 Task: Create a due date automation trigger when advanced on, on the monday of the week before a card is due add content with a name not ending with resume at 11:00 AM.
Action: Mouse moved to (946, 76)
Screenshot: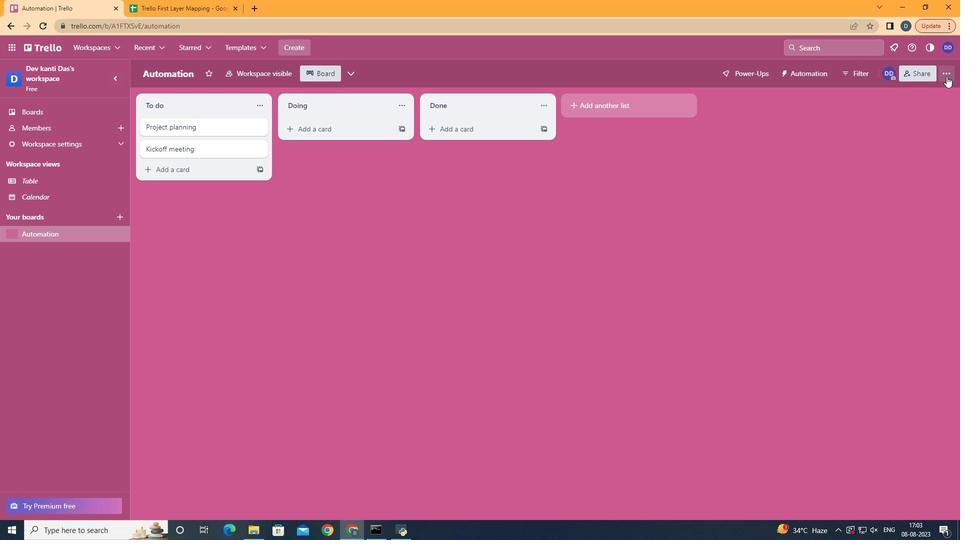 
Action: Mouse pressed left at (946, 76)
Screenshot: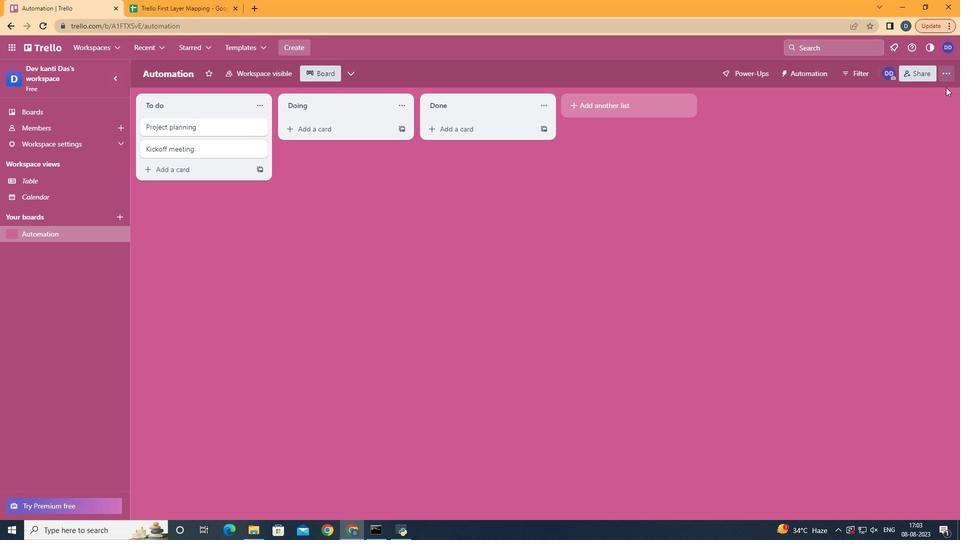 
Action: Mouse moved to (867, 217)
Screenshot: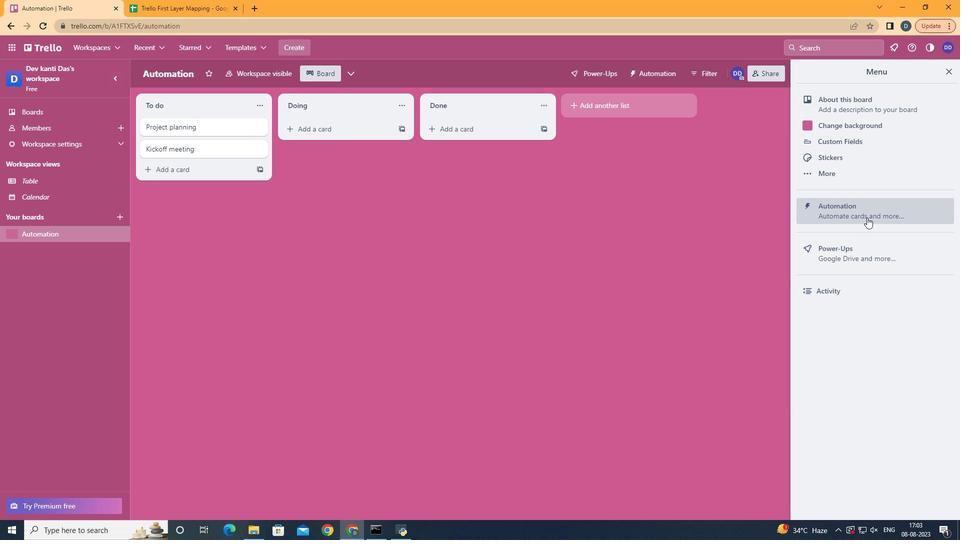 
Action: Mouse pressed left at (867, 217)
Screenshot: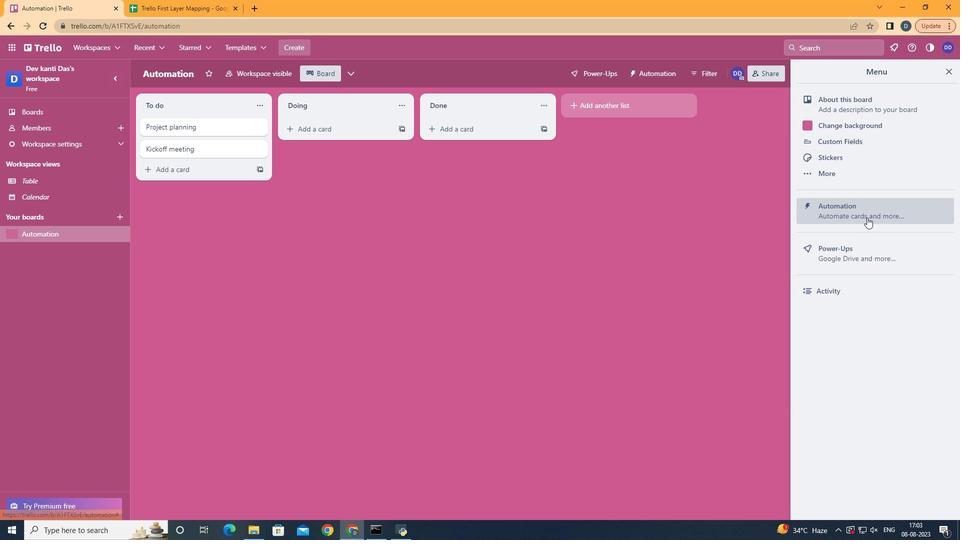 
Action: Mouse moved to (172, 207)
Screenshot: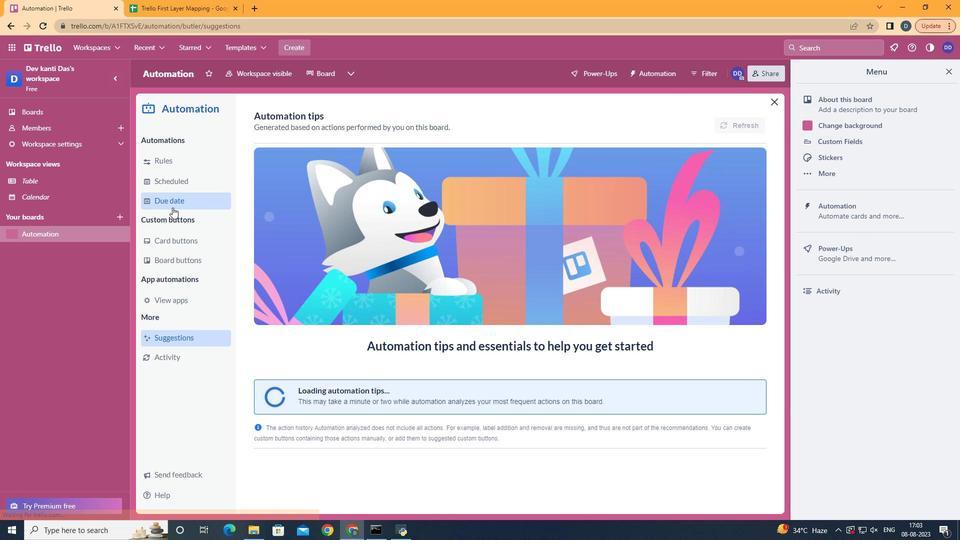 
Action: Mouse pressed left at (172, 207)
Screenshot: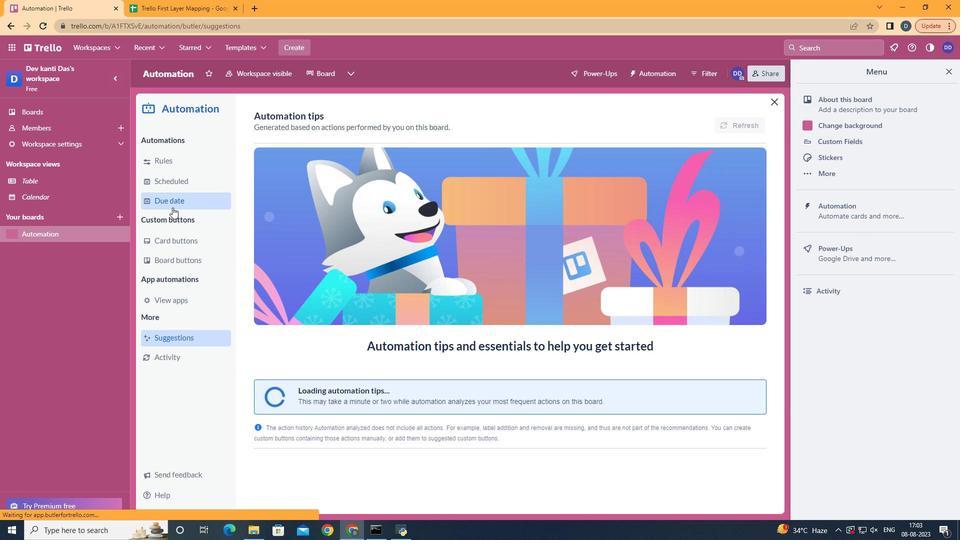 
Action: Mouse moved to (696, 119)
Screenshot: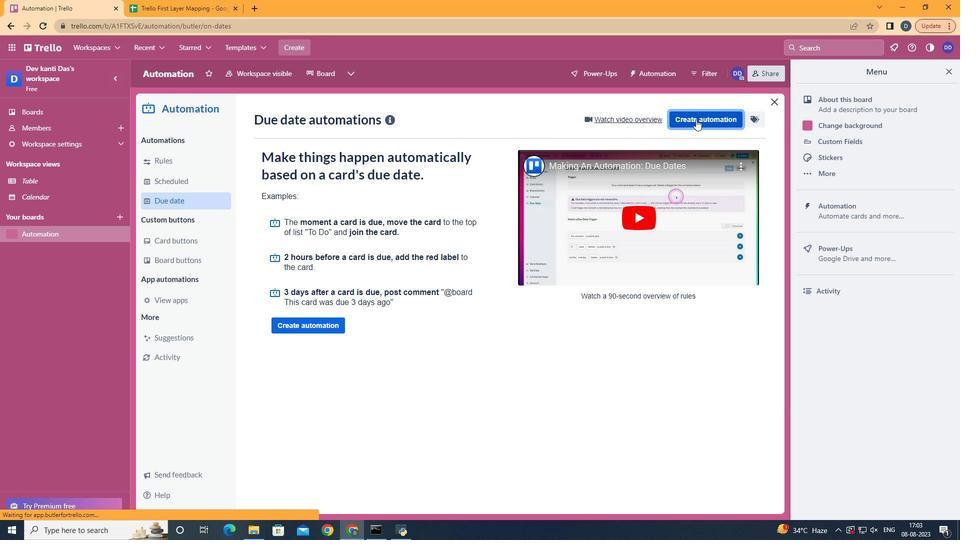 
Action: Mouse pressed left at (696, 119)
Screenshot: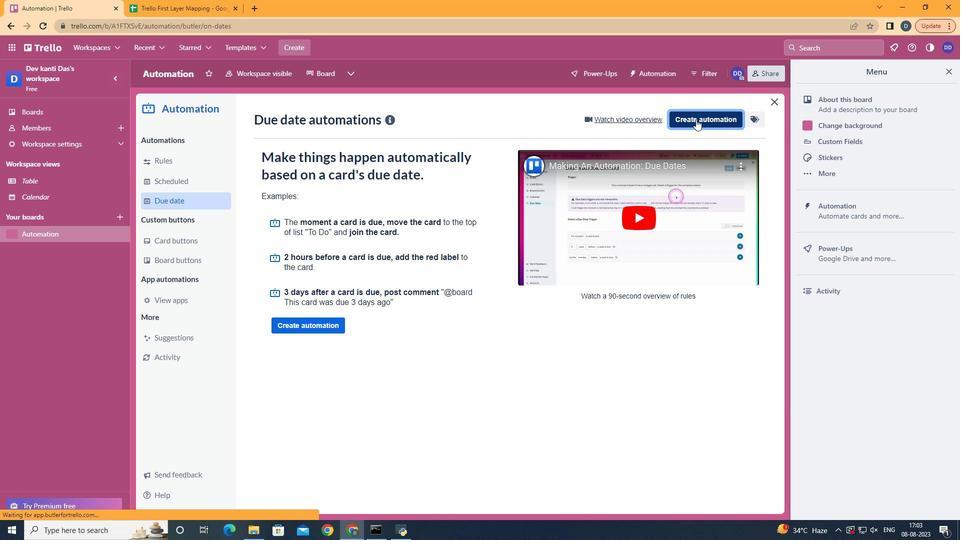 
Action: Mouse moved to (524, 215)
Screenshot: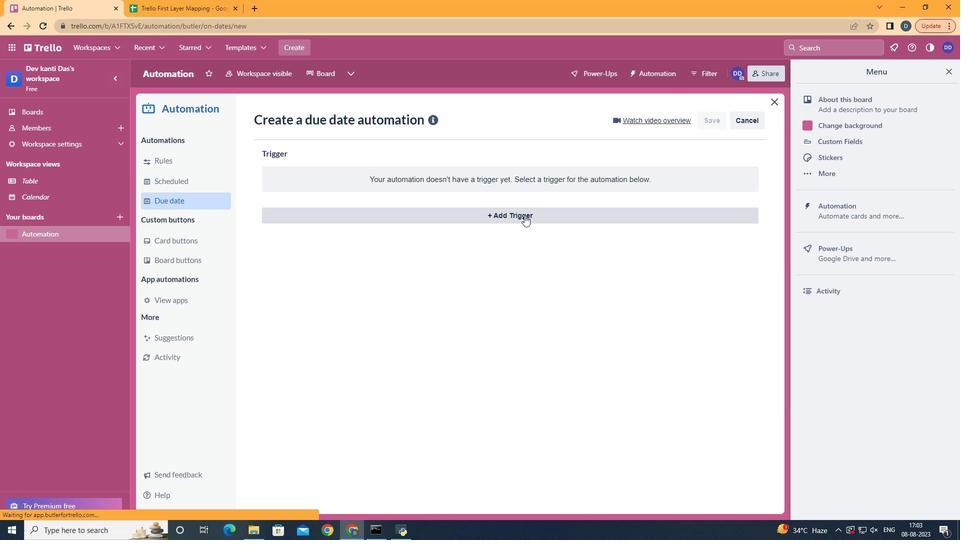 
Action: Mouse pressed left at (524, 215)
Screenshot: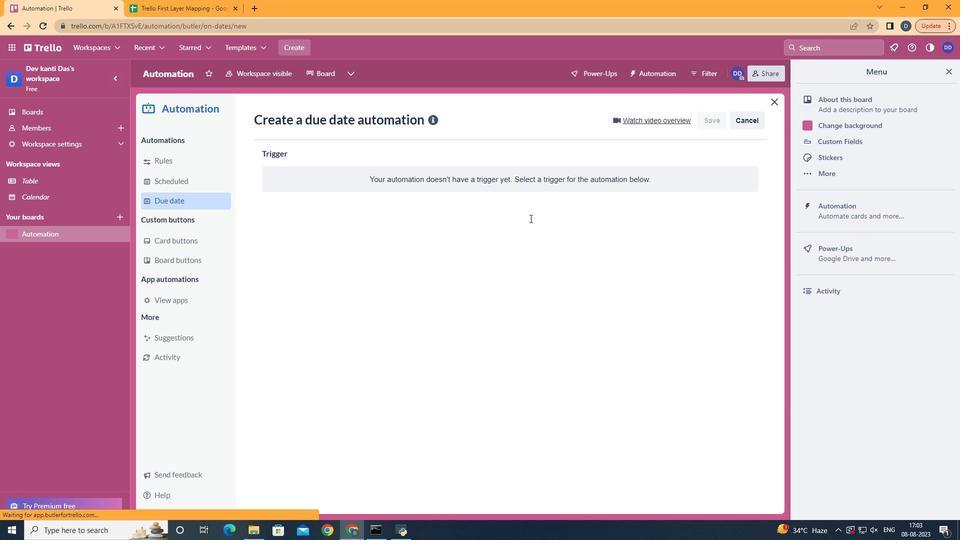 
Action: Mouse moved to (370, 486)
Screenshot: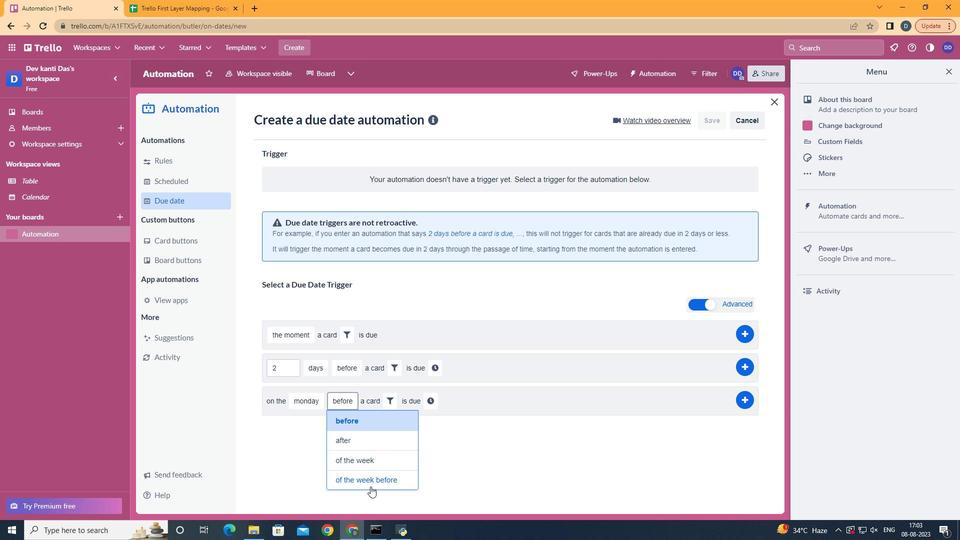
Action: Mouse pressed left at (370, 486)
Screenshot: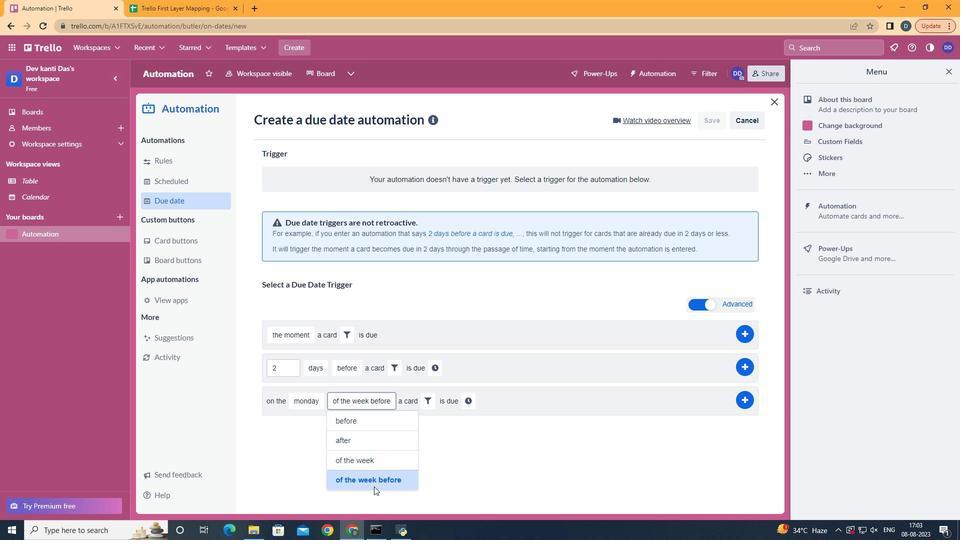 
Action: Mouse moved to (431, 402)
Screenshot: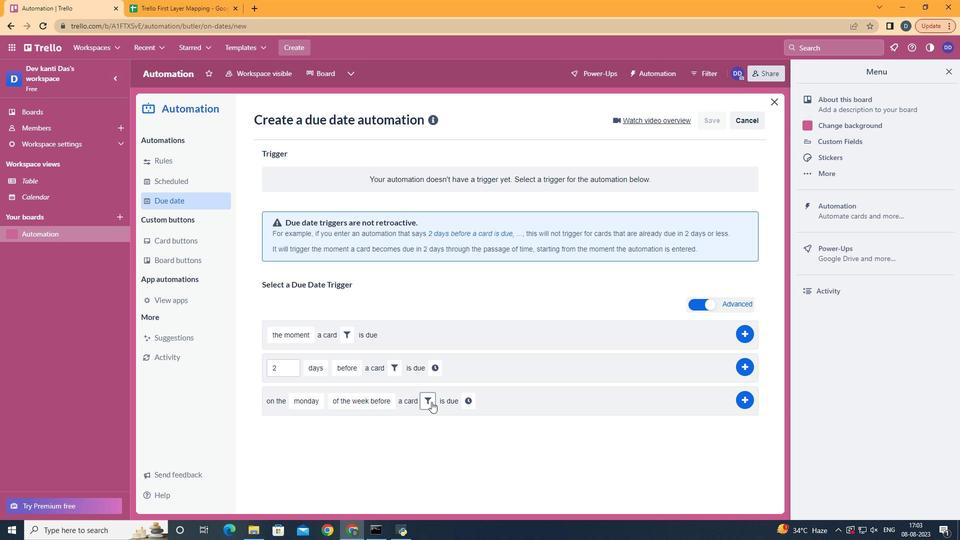 
Action: Mouse pressed left at (431, 402)
Screenshot: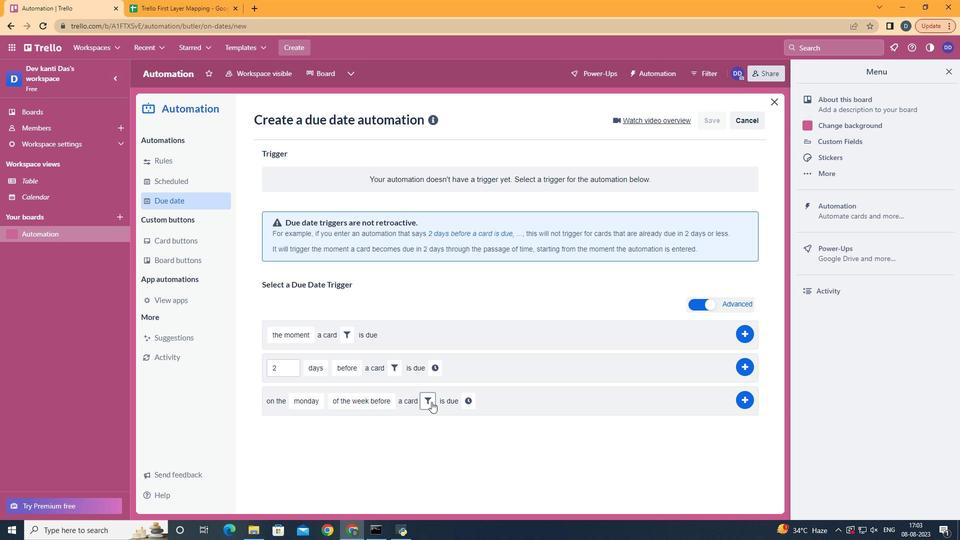 
Action: Mouse moved to (551, 434)
Screenshot: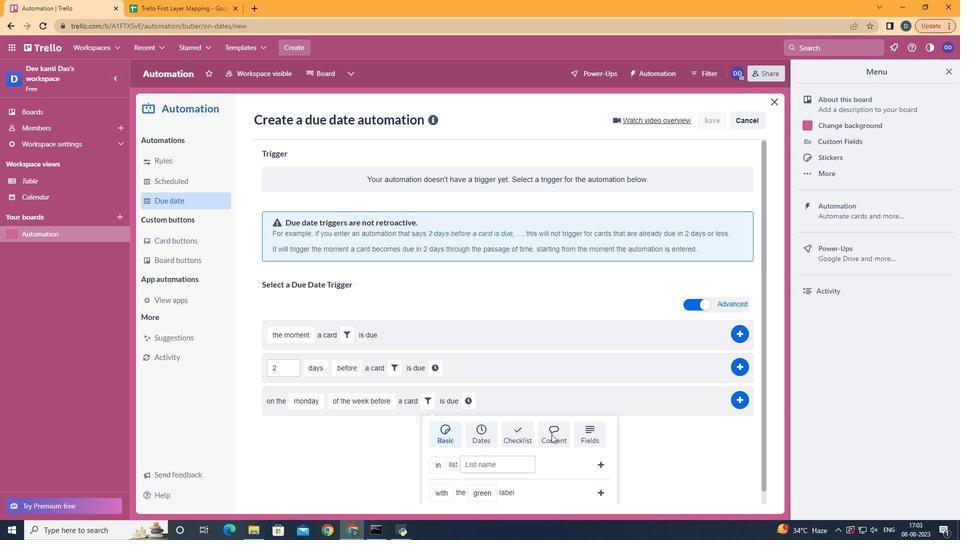 
Action: Mouse pressed left at (551, 434)
Screenshot: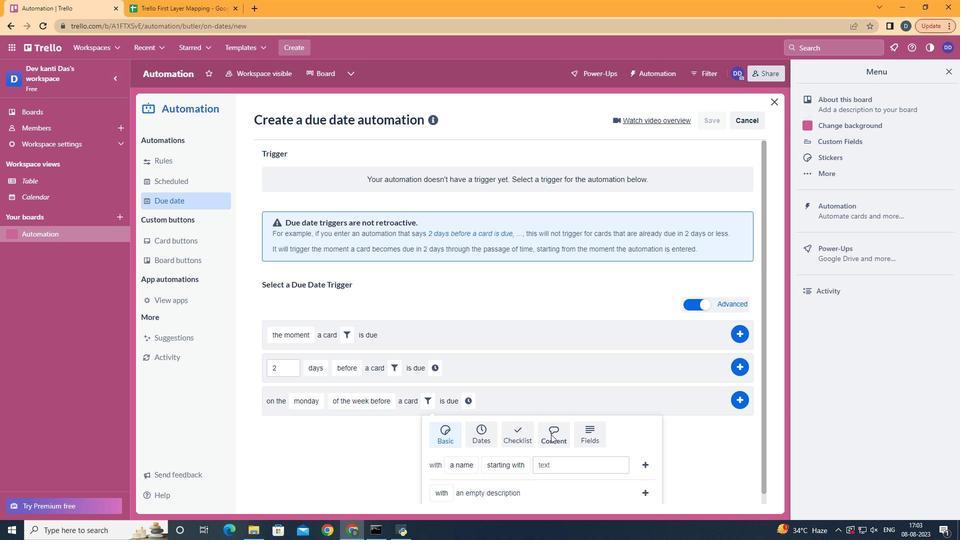 
Action: Mouse moved to (499, 404)
Screenshot: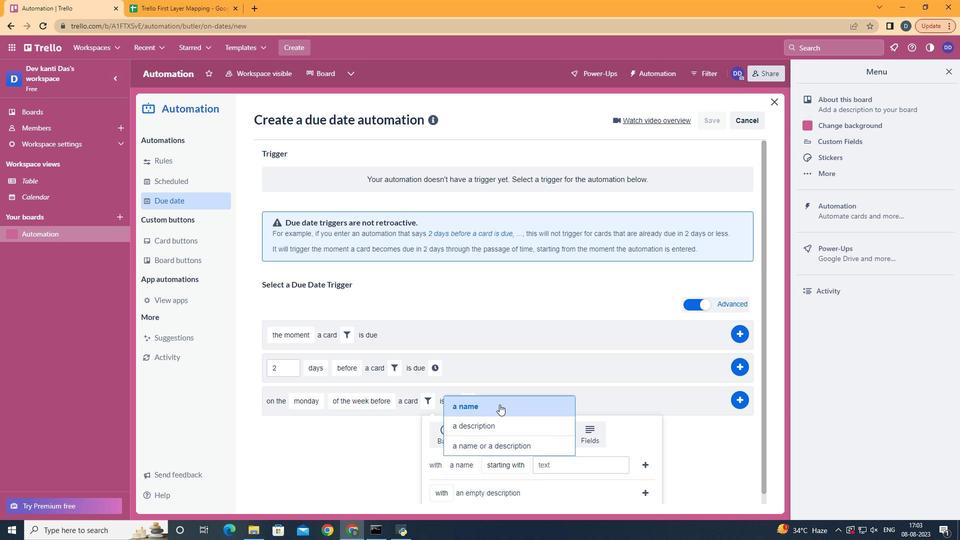 
Action: Mouse pressed left at (499, 404)
Screenshot: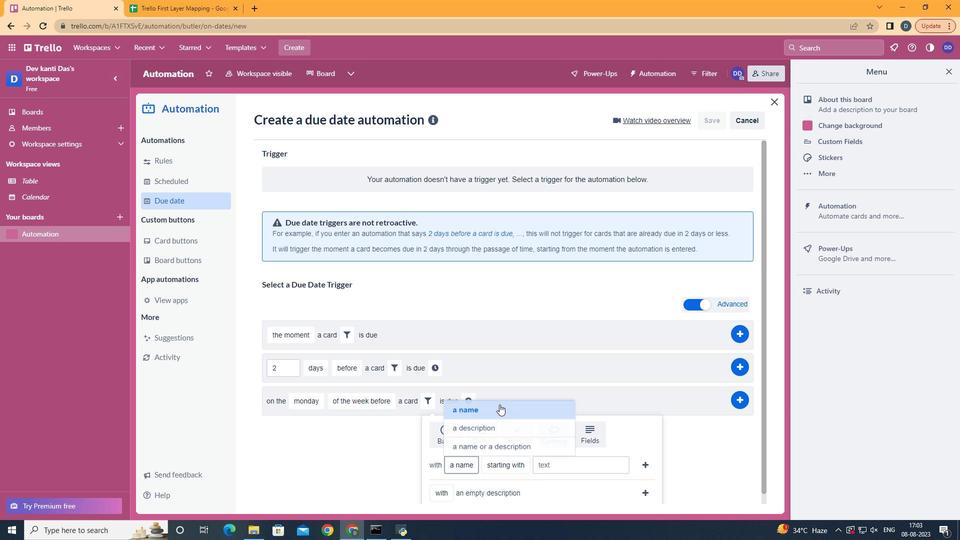 
Action: Mouse moved to (525, 421)
Screenshot: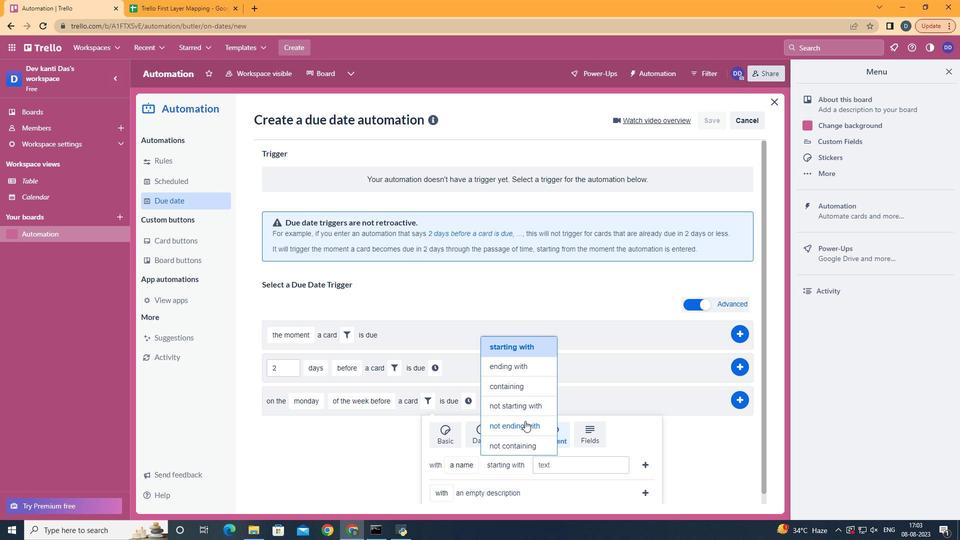 
Action: Mouse pressed left at (525, 421)
Screenshot: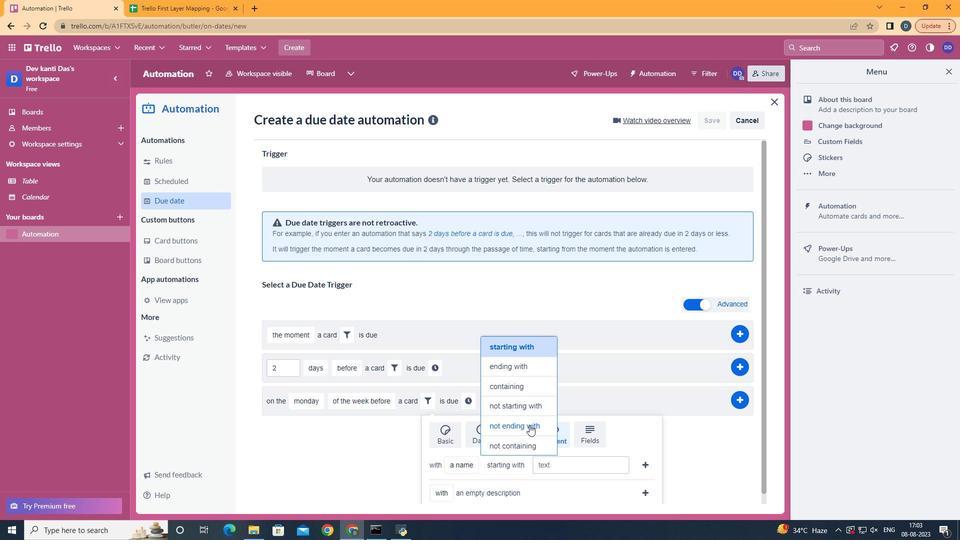 
Action: Mouse moved to (570, 462)
Screenshot: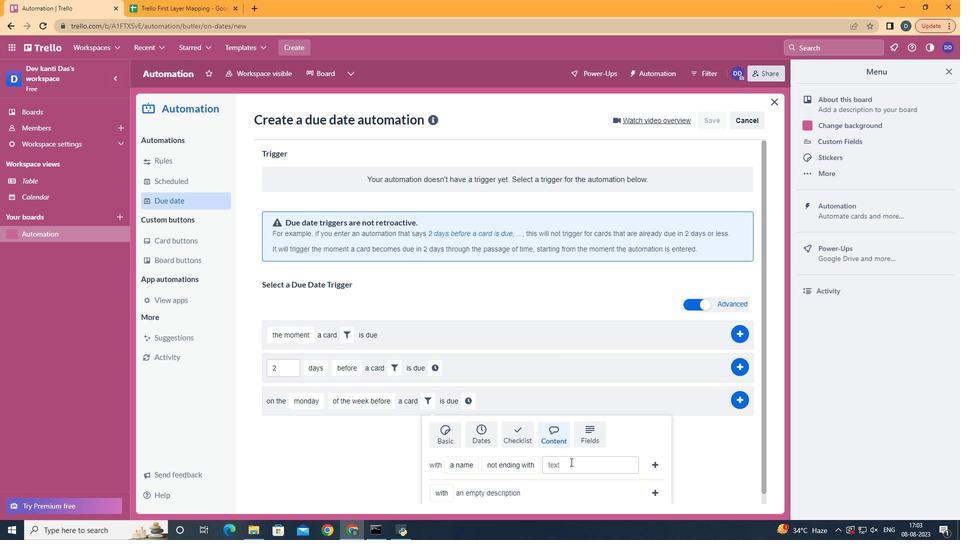 
Action: Mouse pressed left at (570, 462)
Screenshot: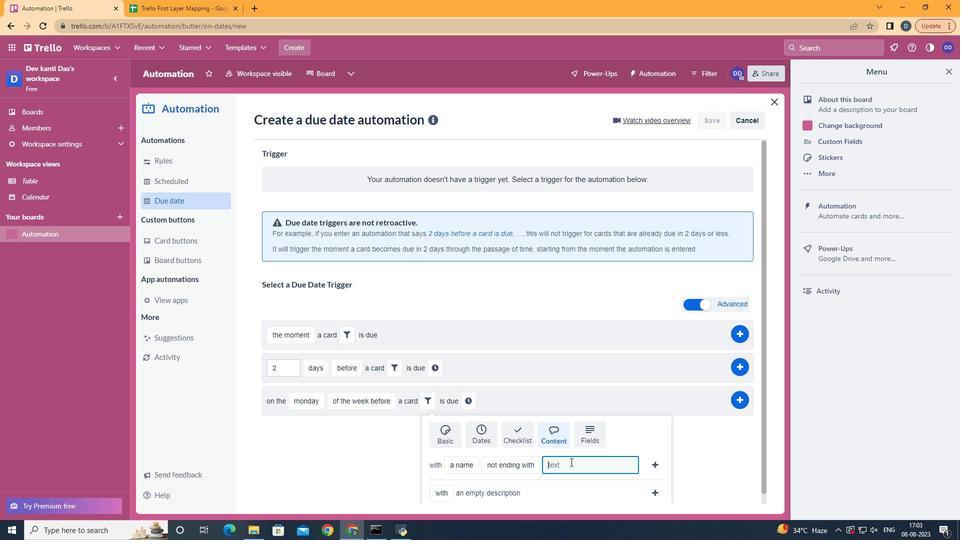 
Action: Key pressed resume
Screenshot: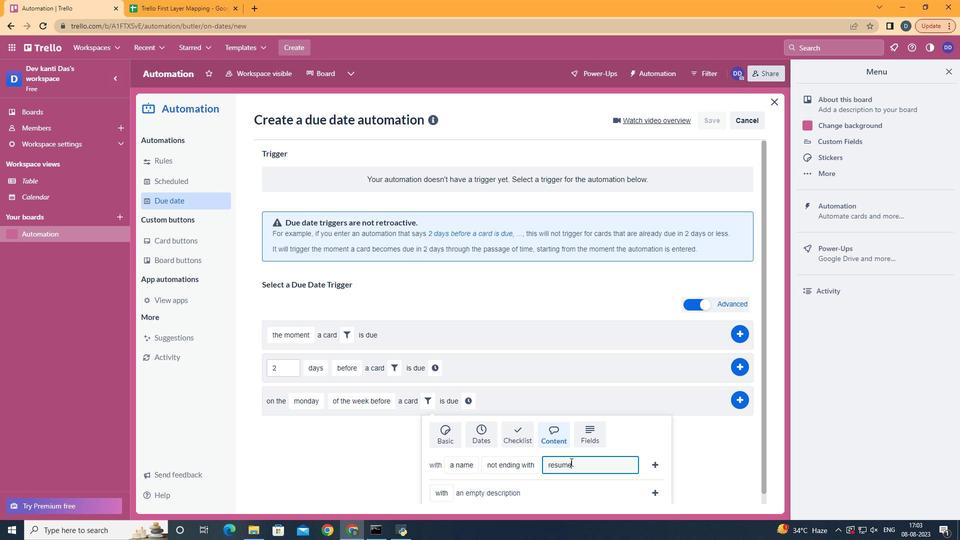 
Action: Mouse moved to (655, 462)
Screenshot: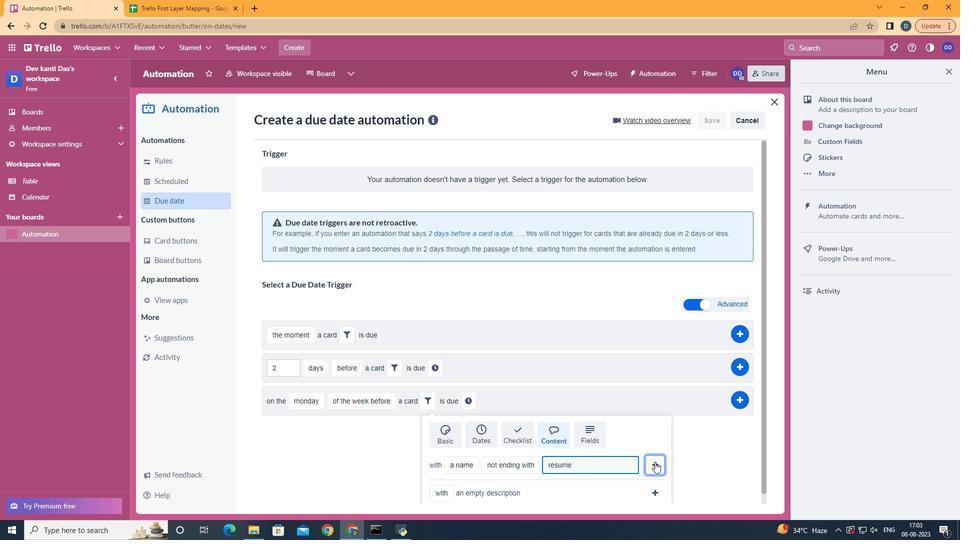 
Action: Mouse pressed left at (655, 462)
Screenshot: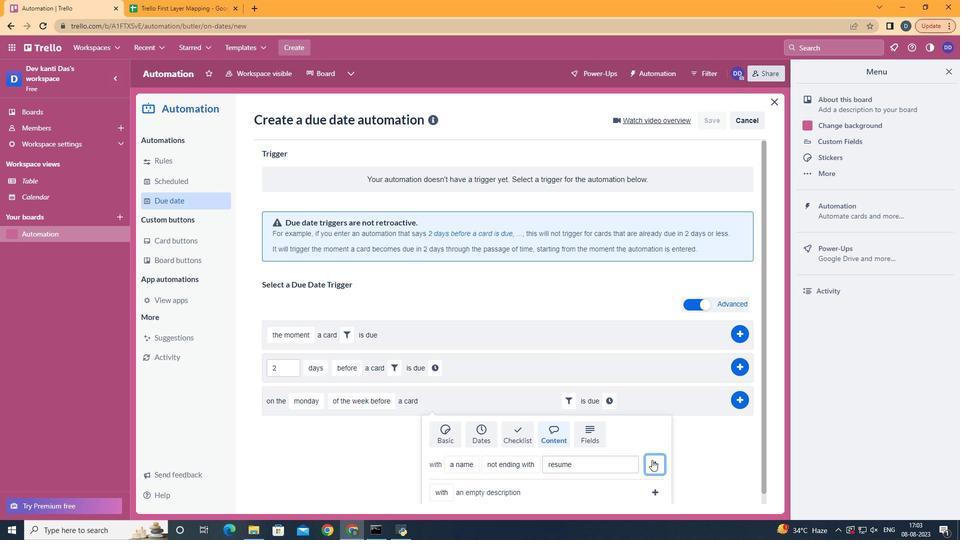 
Action: Mouse moved to (607, 404)
Screenshot: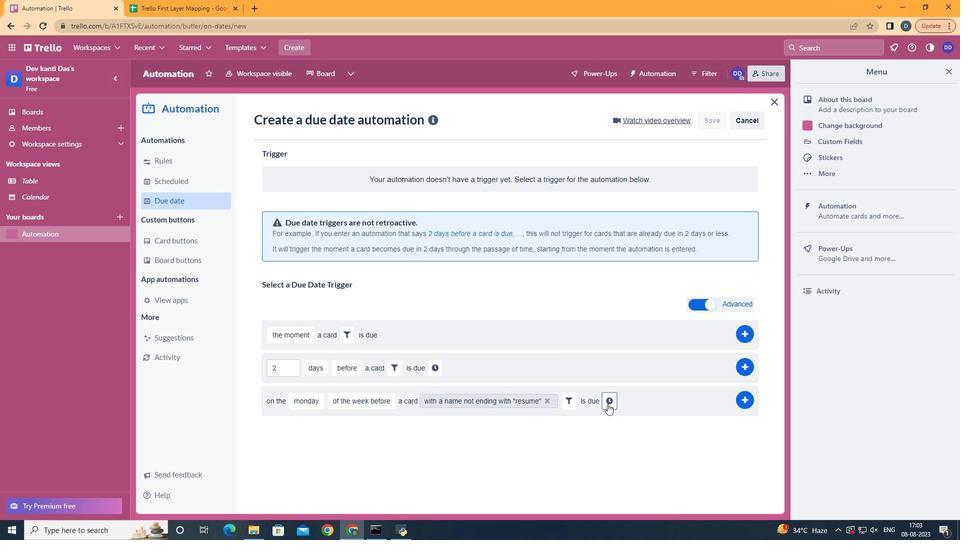 
Action: Mouse pressed left at (607, 404)
Screenshot: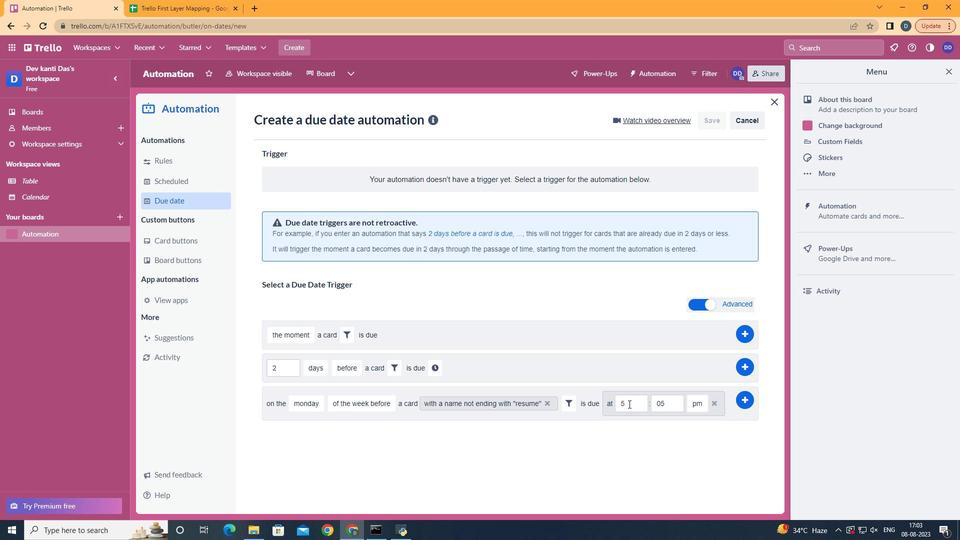 
Action: Mouse moved to (638, 407)
Screenshot: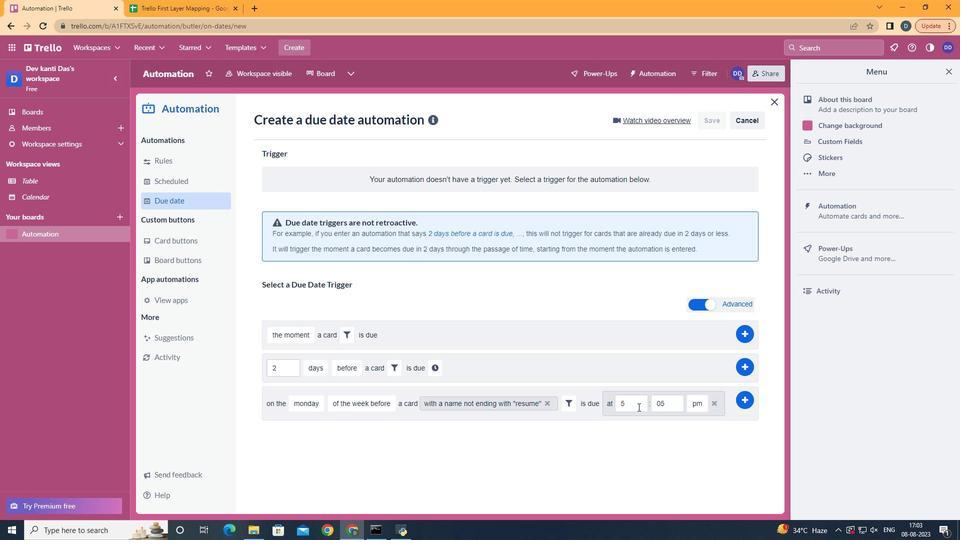 
Action: Mouse pressed left at (638, 407)
Screenshot: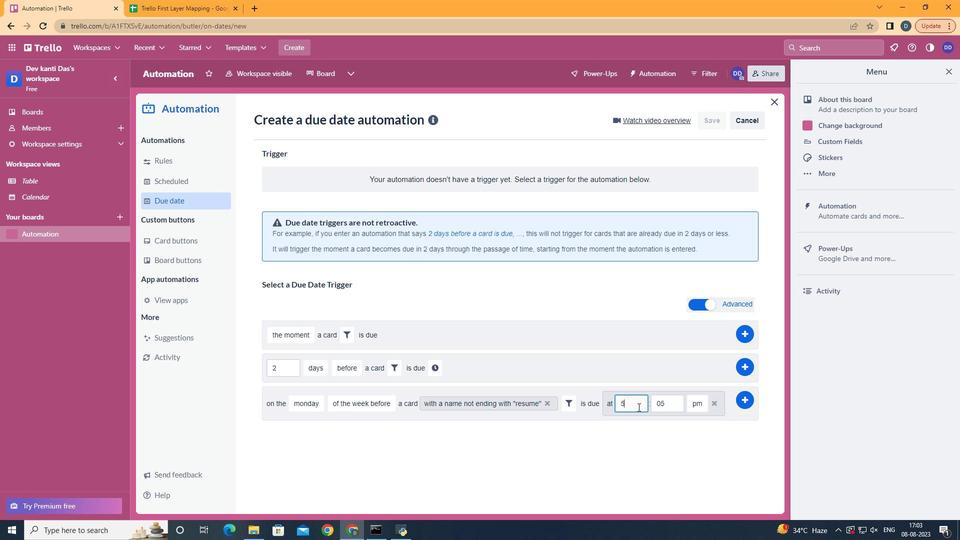 
Action: Key pressed <Key.backspace>11
Screenshot: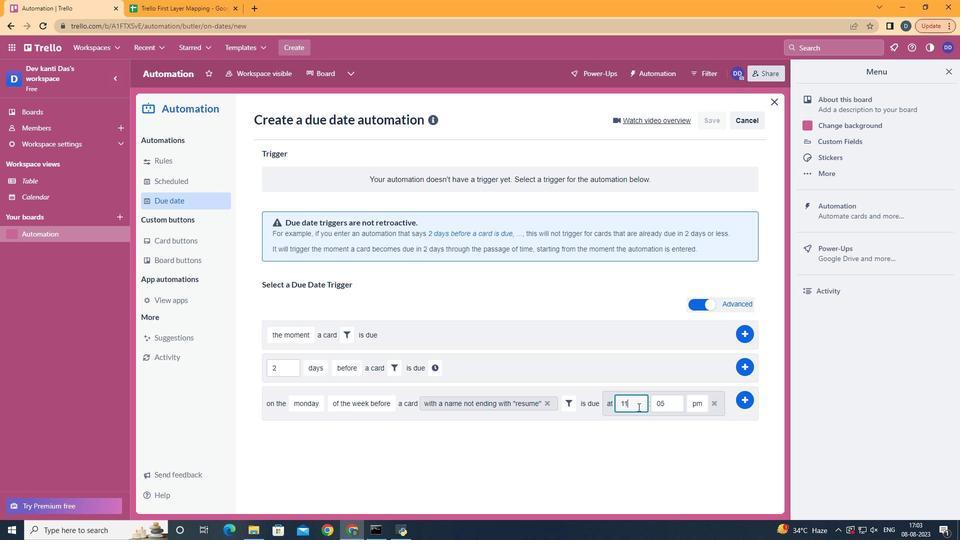 
Action: Mouse moved to (677, 401)
Screenshot: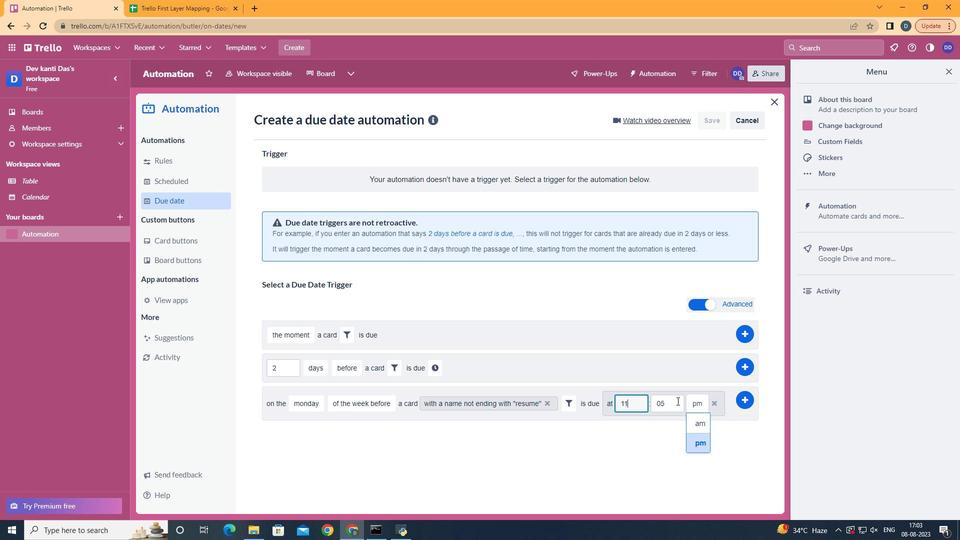 
Action: Mouse pressed left at (677, 401)
Screenshot: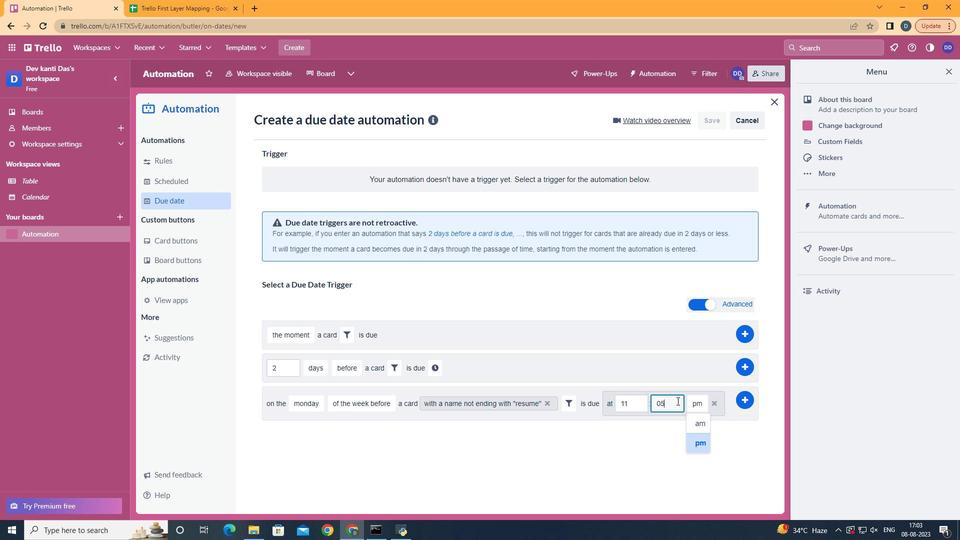 
Action: Key pressed <Key.backspace>0
Screenshot: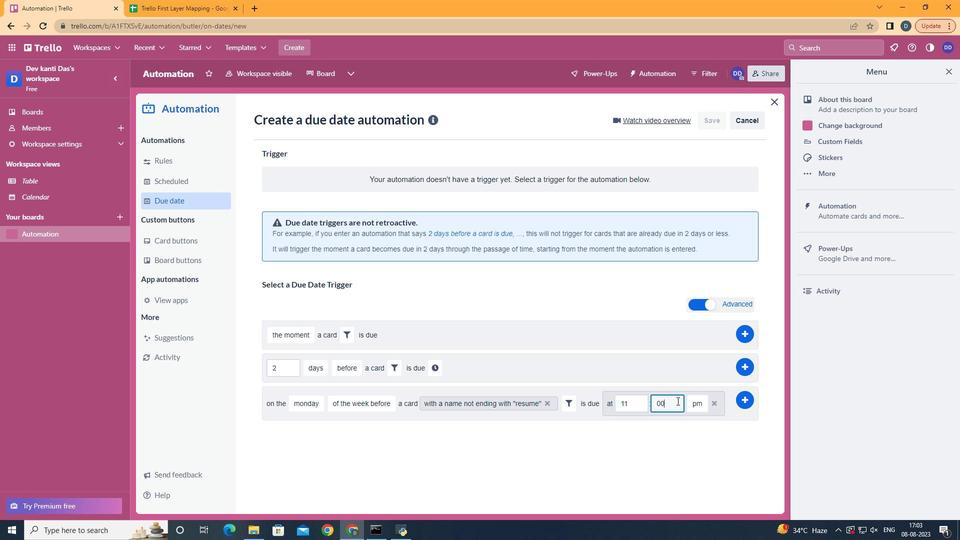 
Action: Mouse moved to (697, 421)
Screenshot: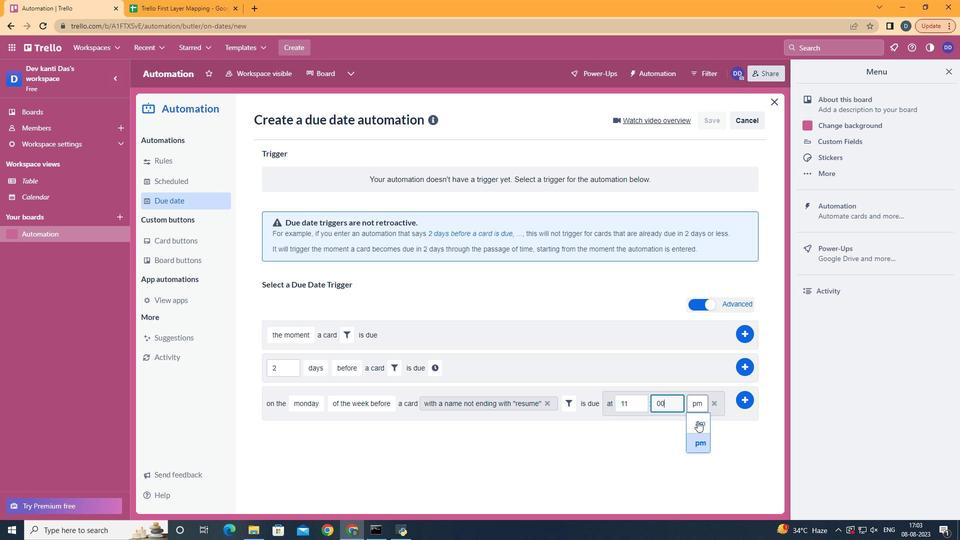 
Action: Mouse pressed left at (697, 421)
Screenshot: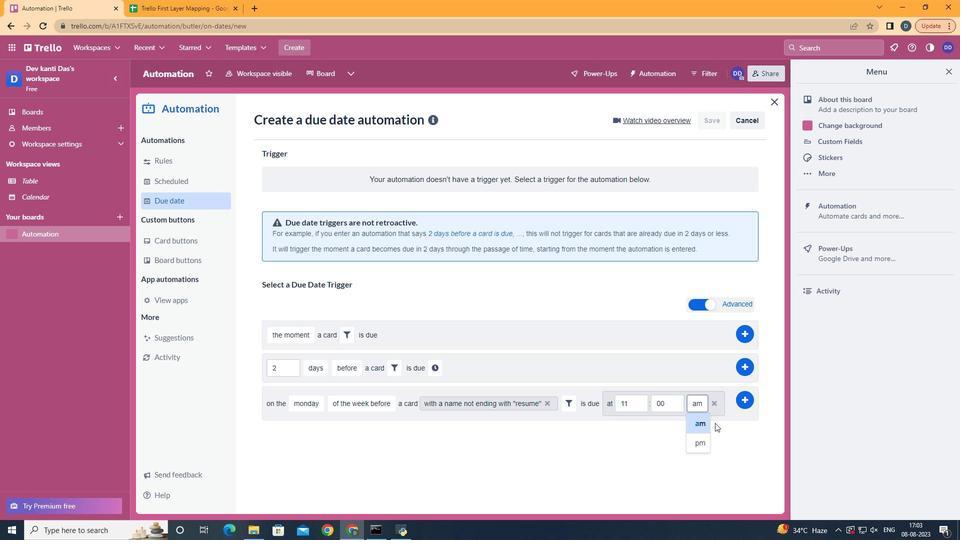 
Action: Mouse moved to (745, 397)
Screenshot: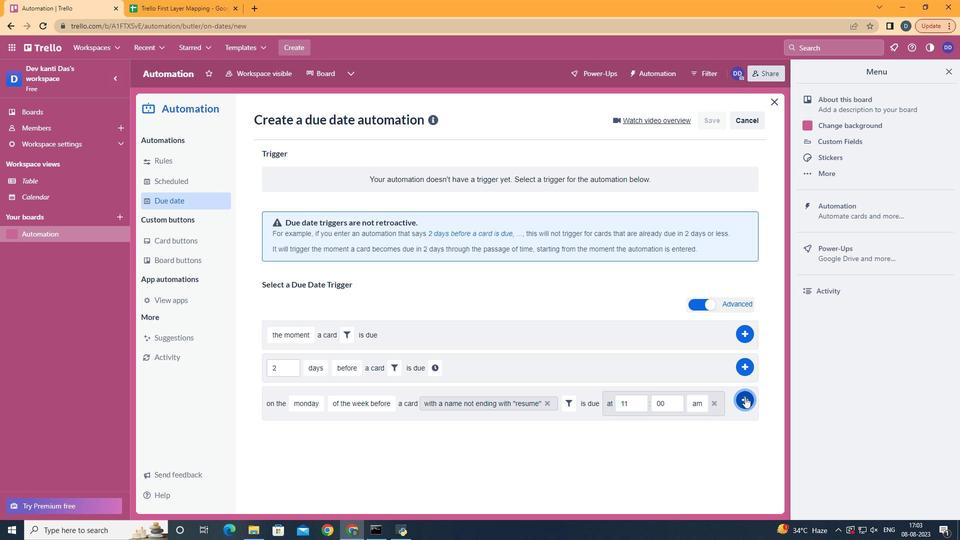 
Action: Mouse pressed left at (745, 397)
Screenshot: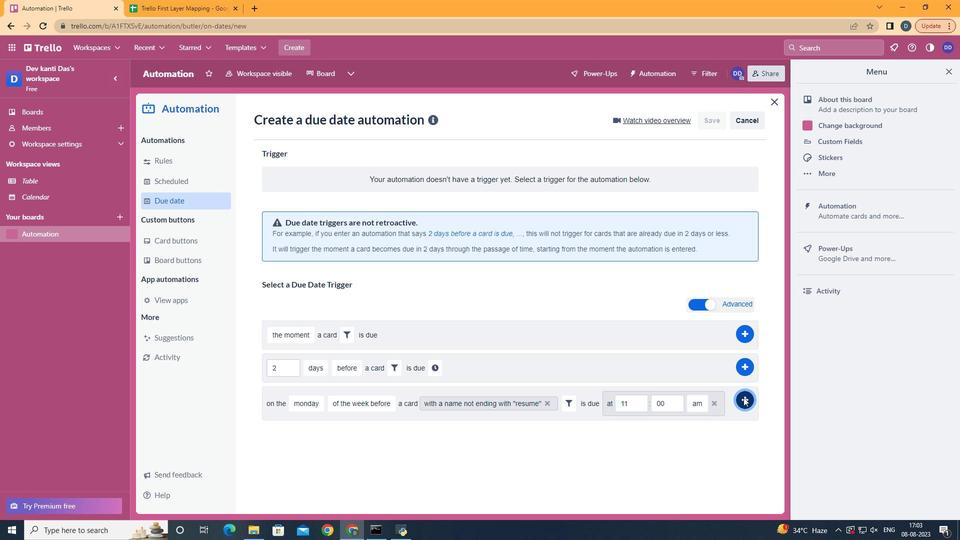 
Action: Mouse moved to (565, 131)
Screenshot: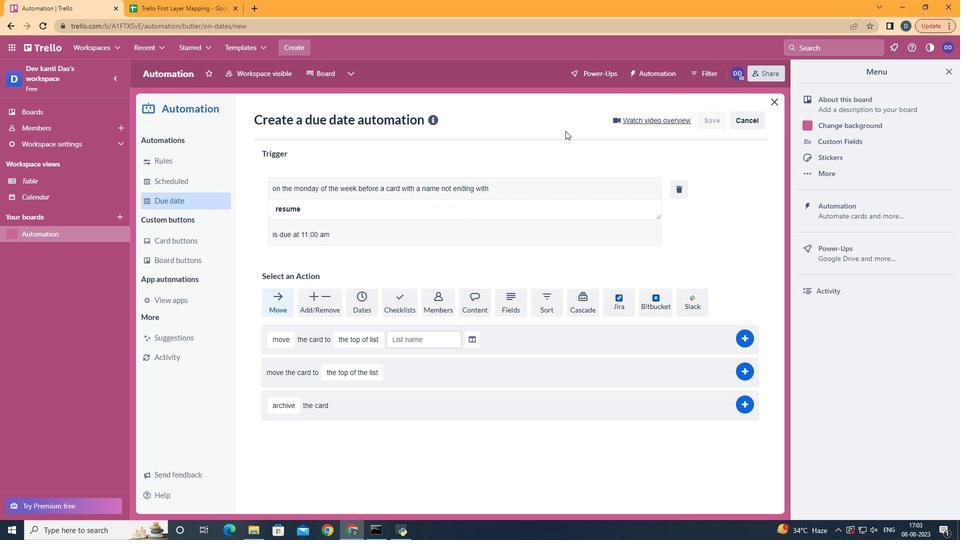 
